 Task: Select goto and peek into the location of multiple implementations.
Action: Mouse moved to (15, 458)
Screenshot: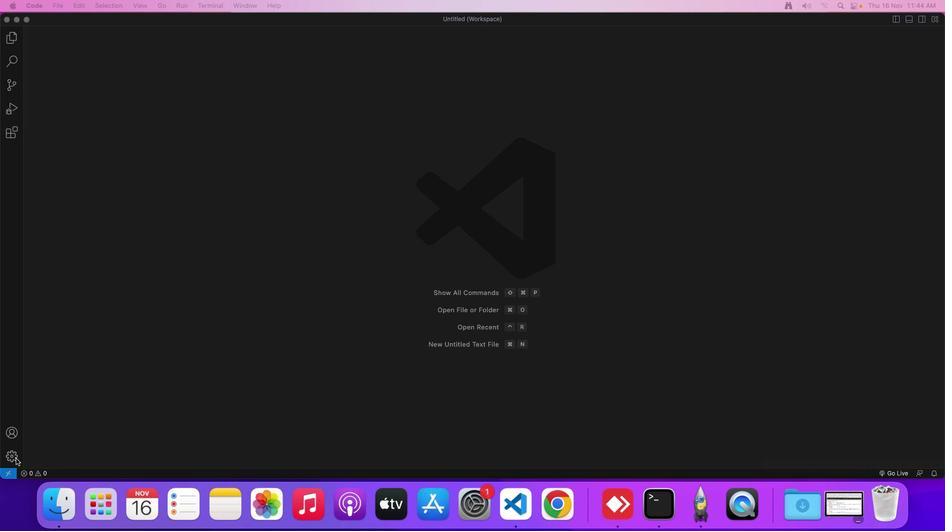 
Action: Mouse pressed left at (15, 458)
Screenshot: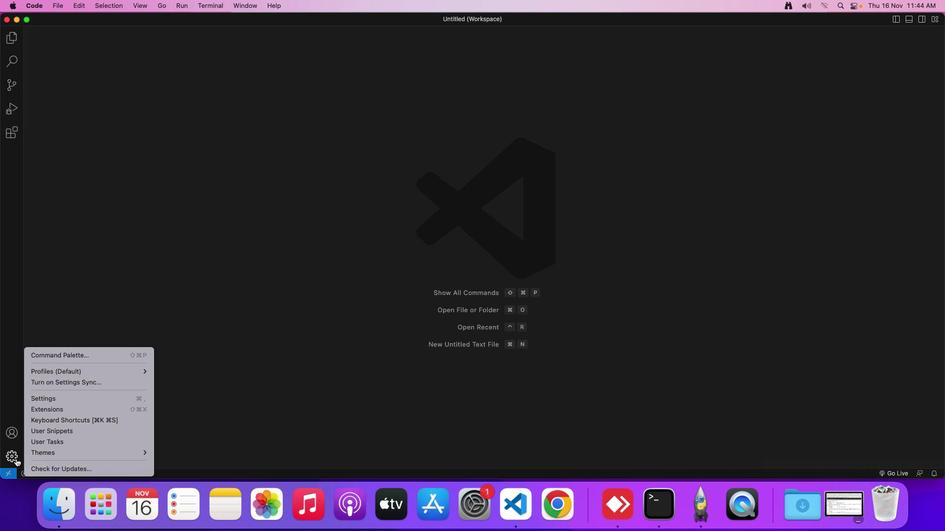 
Action: Mouse moved to (41, 397)
Screenshot: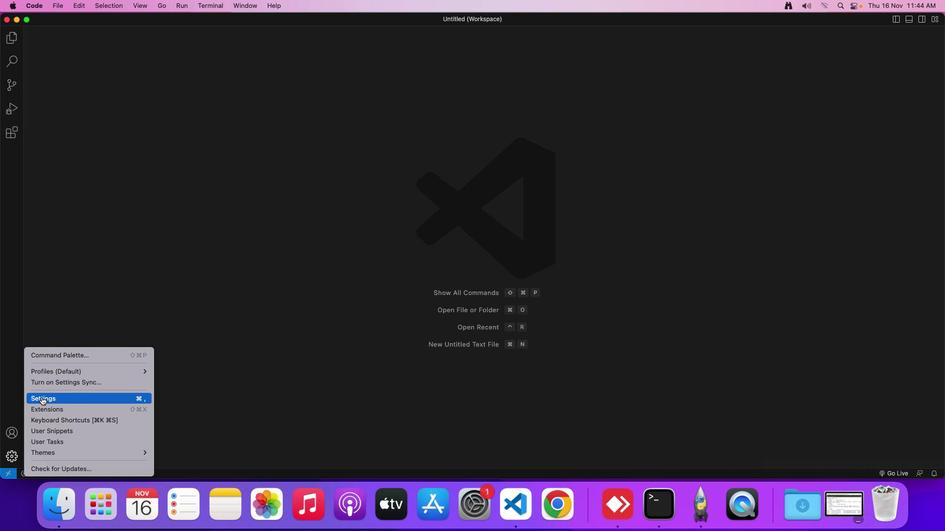 
Action: Mouse pressed left at (41, 397)
Screenshot: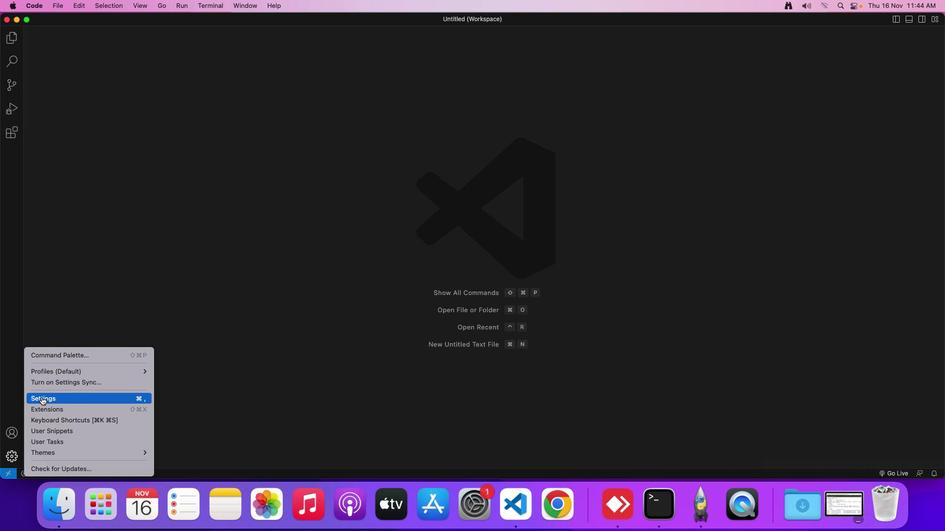 
Action: Mouse moved to (236, 80)
Screenshot: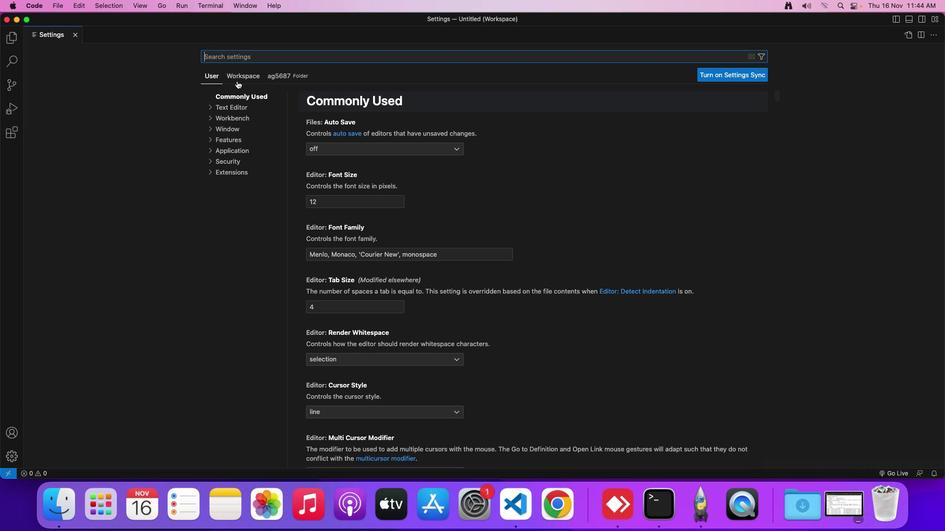 
Action: Mouse pressed left at (236, 80)
Screenshot: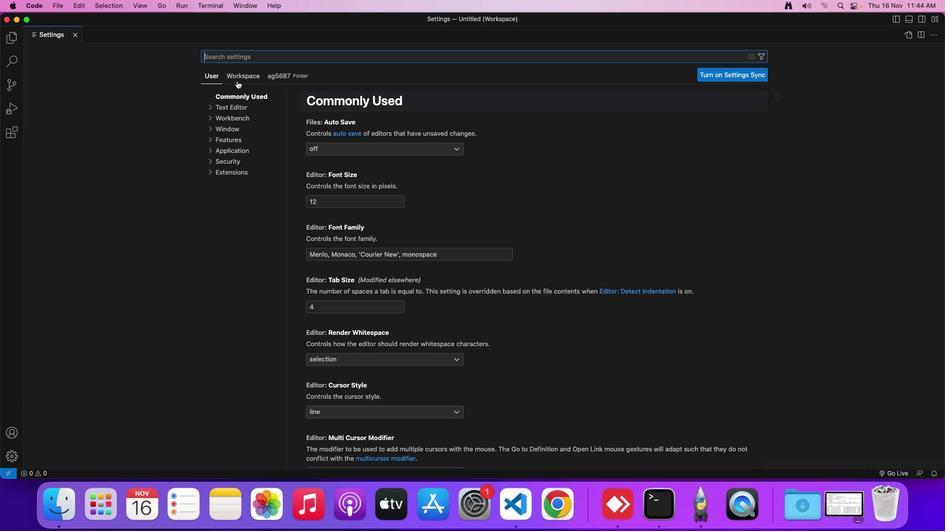 
Action: Mouse moved to (226, 106)
Screenshot: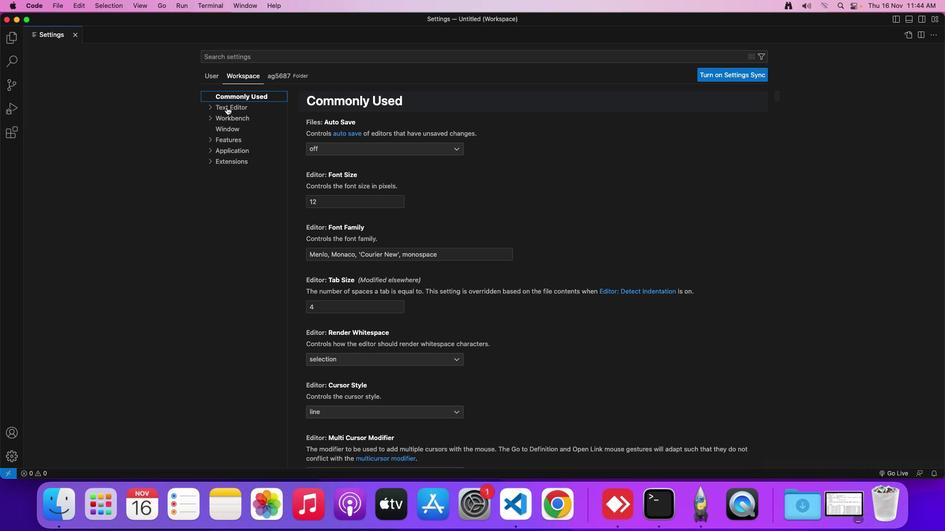 
Action: Mouse pressed left at (226, 106)
Screenshot: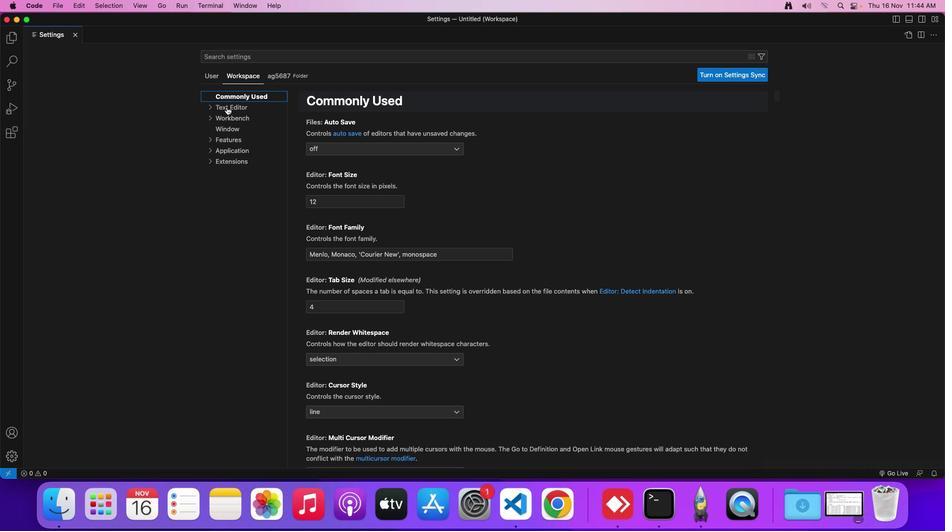 
Action: Mouse moved to (347, 300)
Screenshot: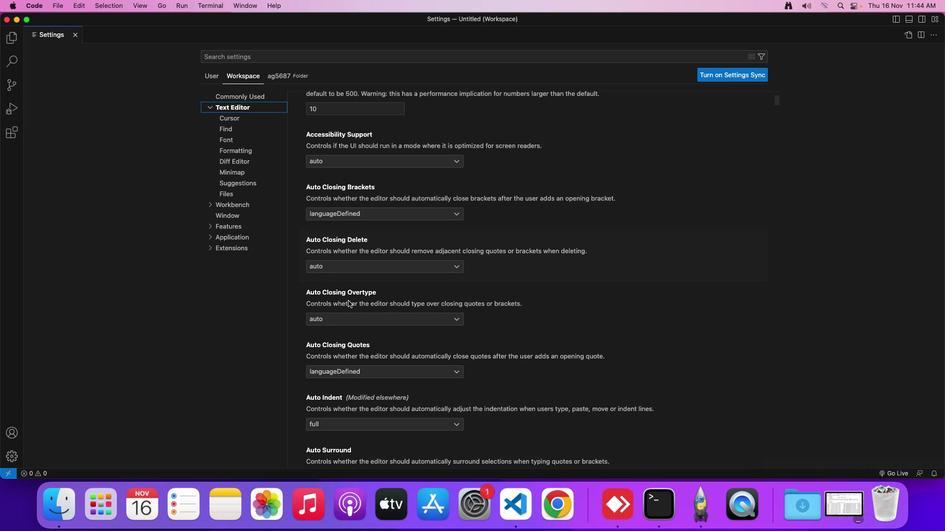 
Action: Mouse scrolled (347, 300) with delta (0, 0)
Screenshot: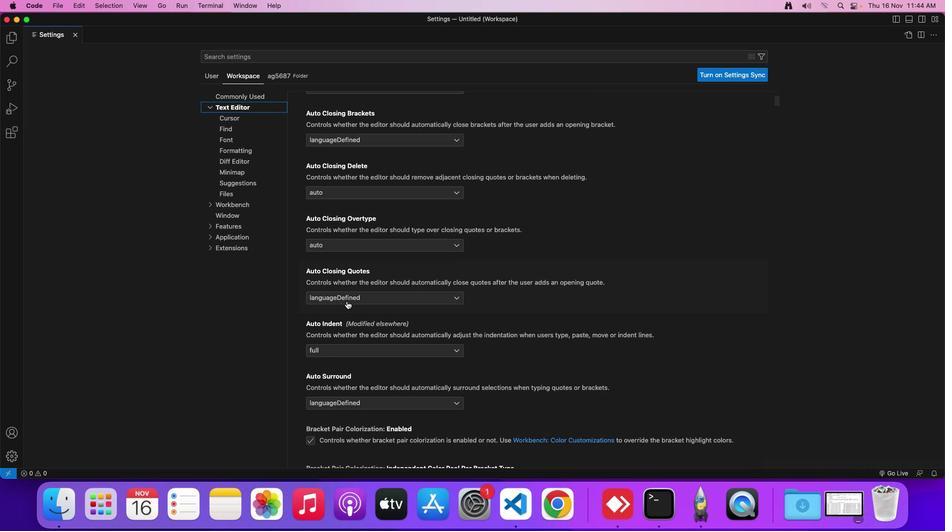 
Action: Mouse scrolled (347, 300) with delta (0, 0)
Screenshot: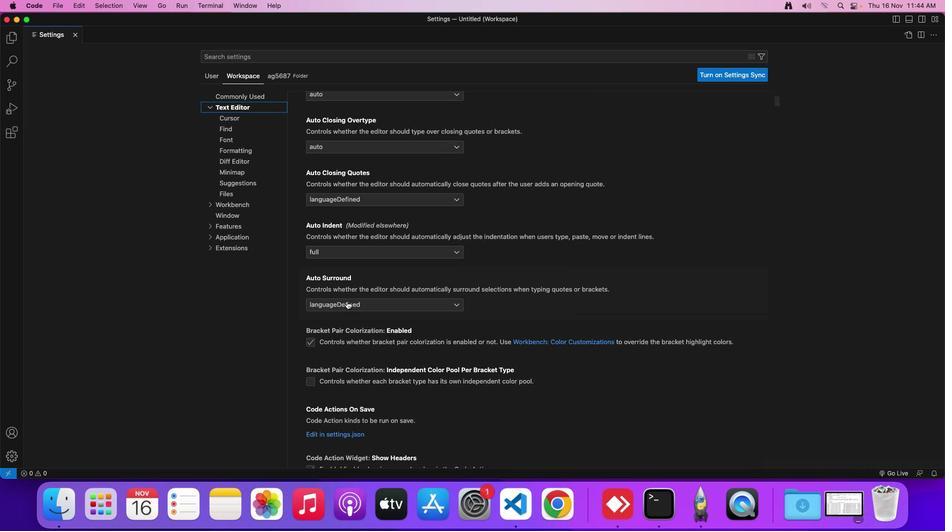 
Action: Mouse moved to (347, 301)
Screenshot: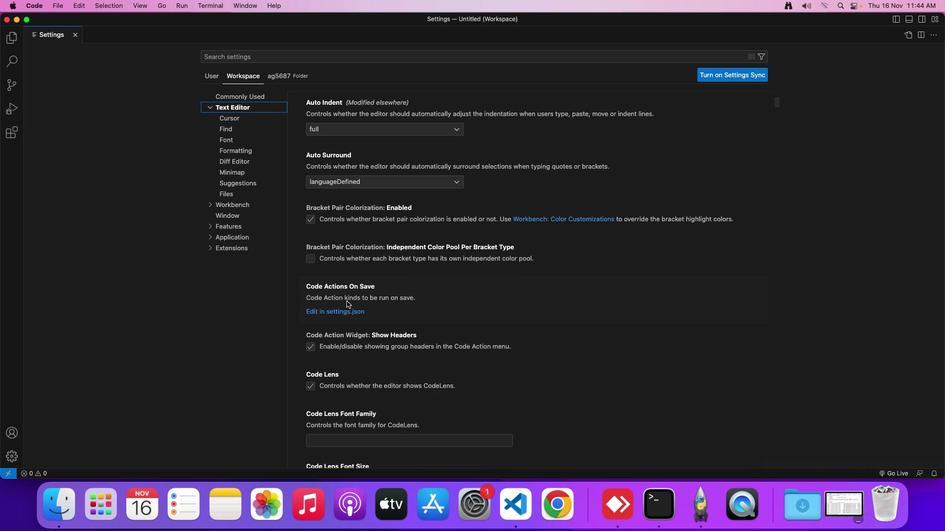 
Action: Mouse scrolled (347, 301) with delta (0, -1)
Screenshot: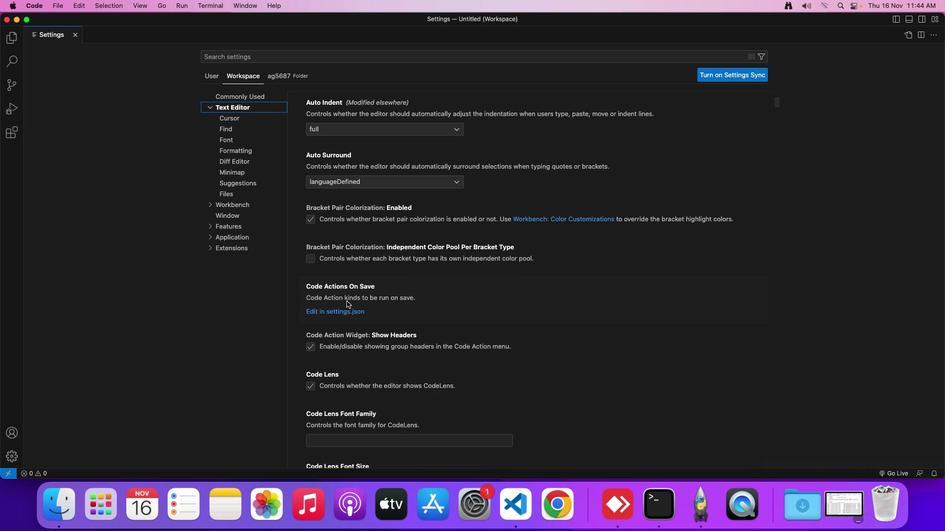 
Action: Mouse moved to (347, 301)
Screenshot: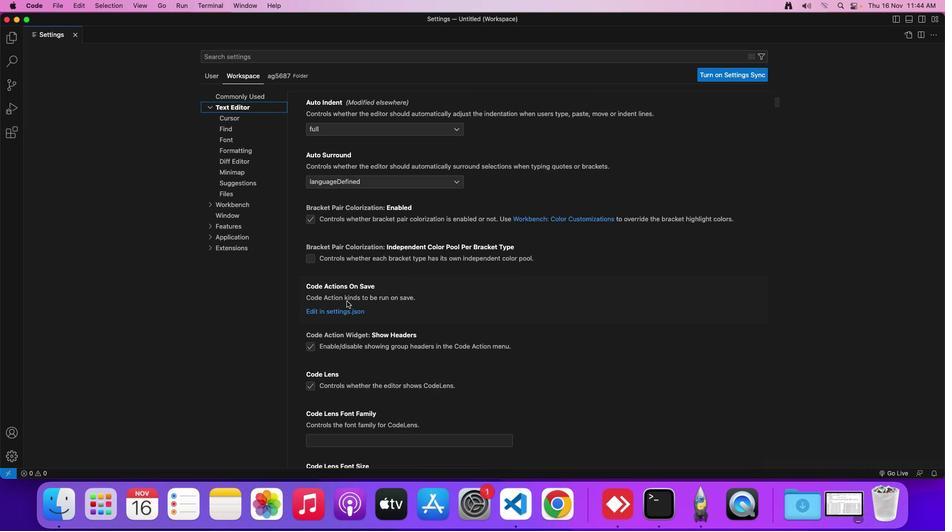 
Action: Mouse scrolled (347, 301) with delta (0, -1)
Screenshot: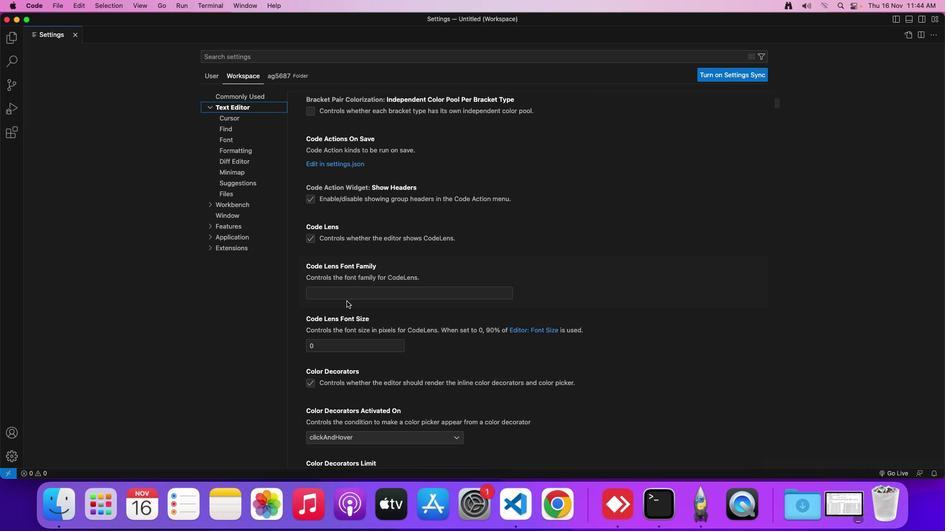 
Action: Mouse scrolled (347, 301) with delta (0, -2)
Screenshot: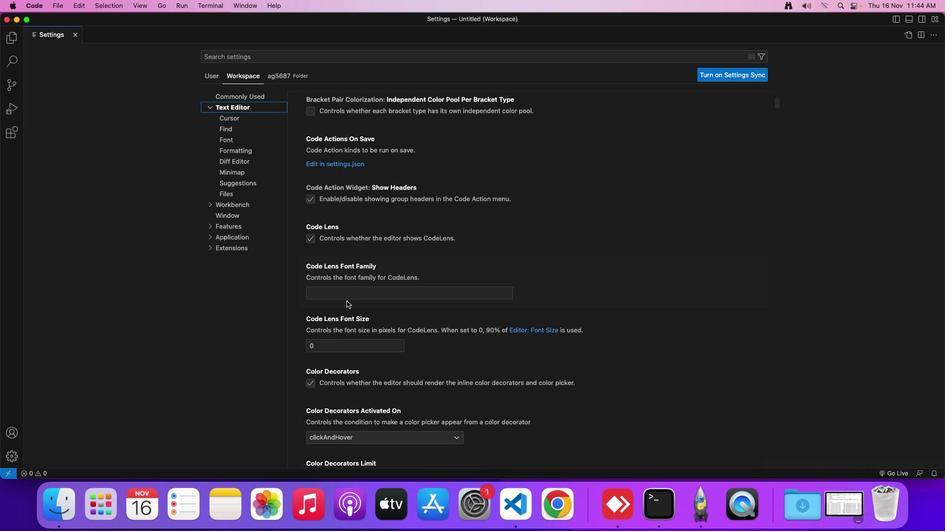 
Action: Mouse scrolled (347, 301) with delta (0, -2)
Screenshot: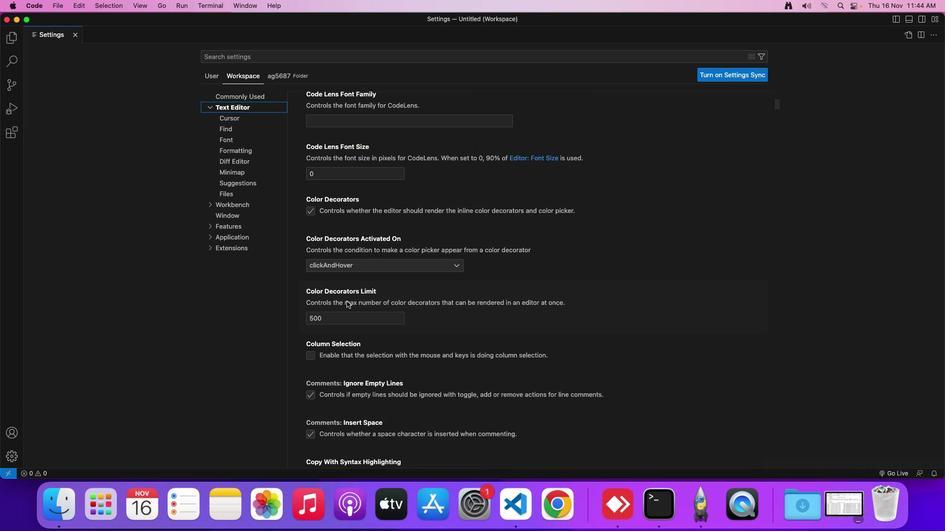 
Action: Mouse scrolled (347, 301) with delta (0, -3)
Screenshot: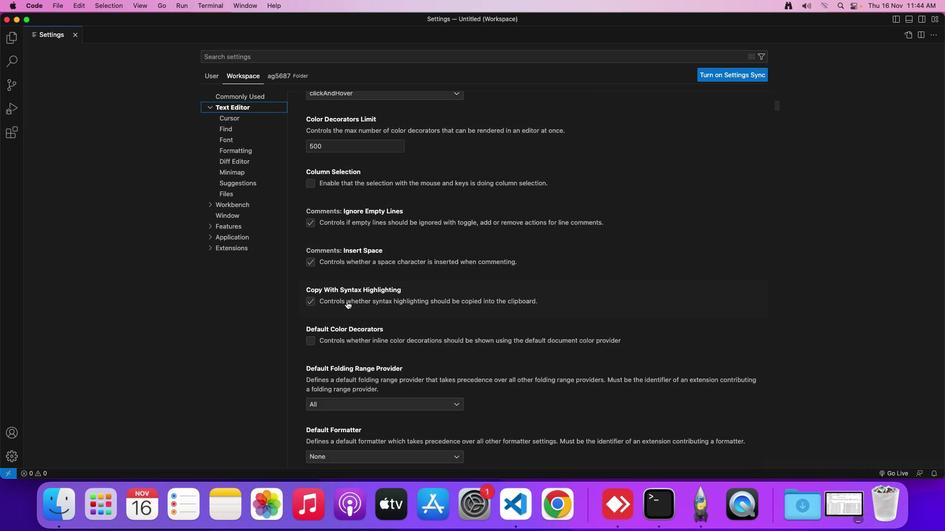 
Action: Mouse scrolled (347, 301) with delta (0, -3)
Screenshot: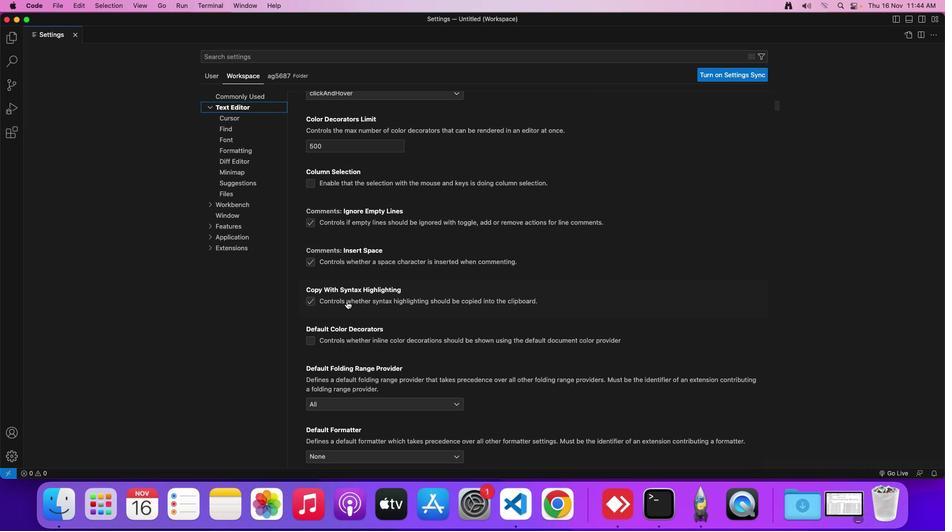 
Action: Mouse scrolled (347, 301) with delta (0, 0)
Screenshot: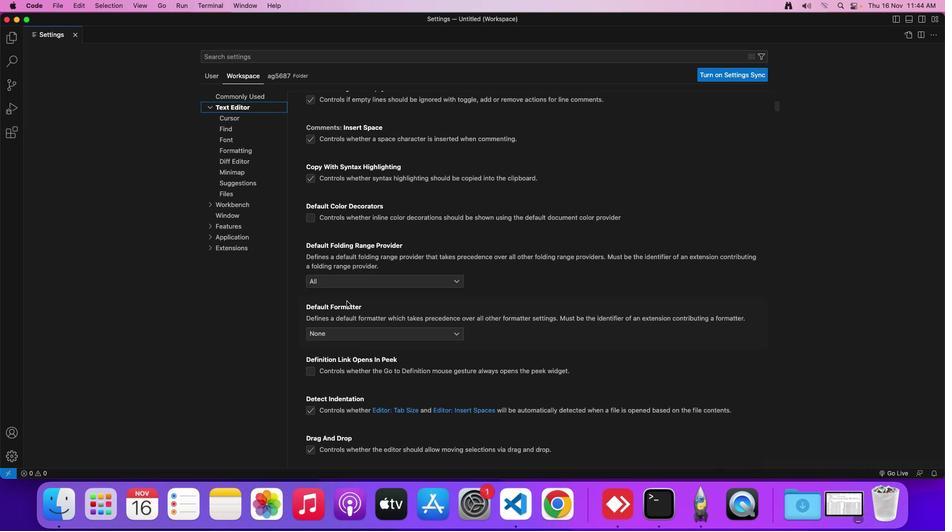 
Action: Mouse scrolled (347, 301) with delta (0, 0)
Screenshot: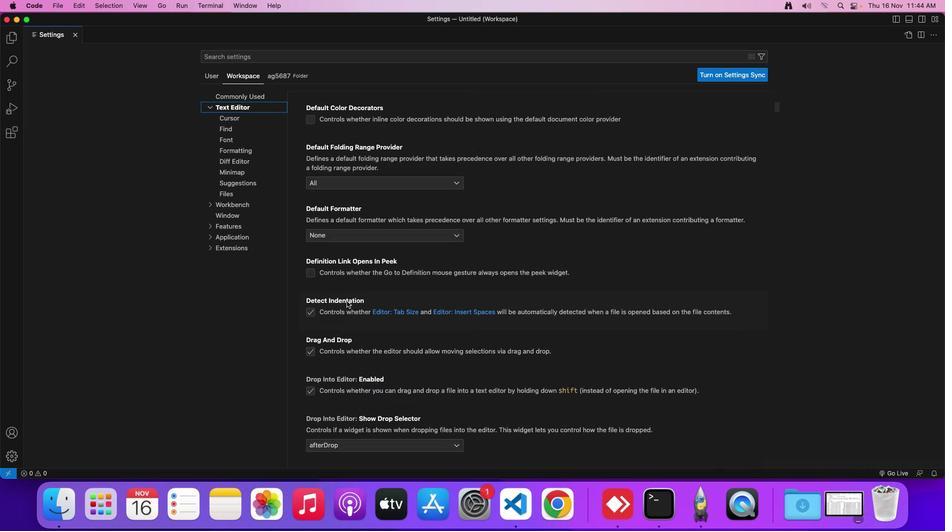 
Action: Mouse scrolled (347, 301) with delta (0, -1)
Screenshot: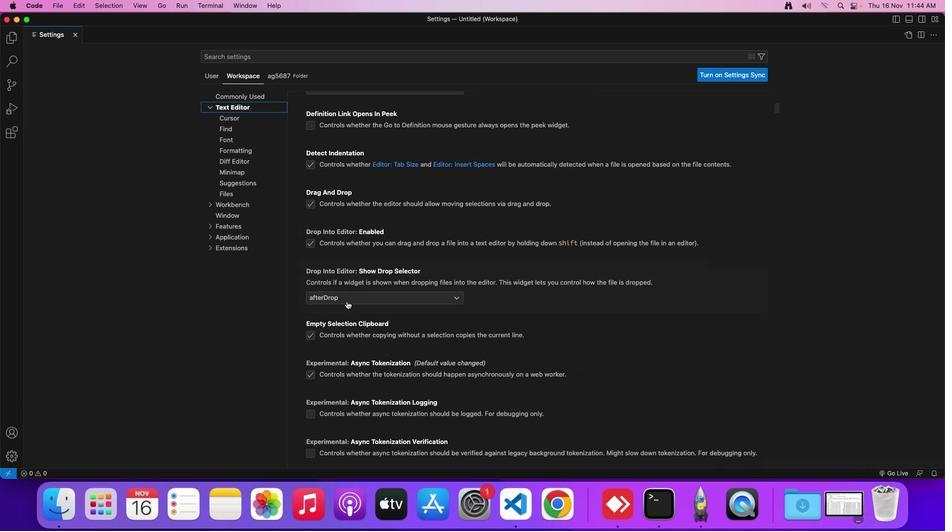 
Action: Mouse scrolled (347, 301) with delta (0, -1)
Screenshot: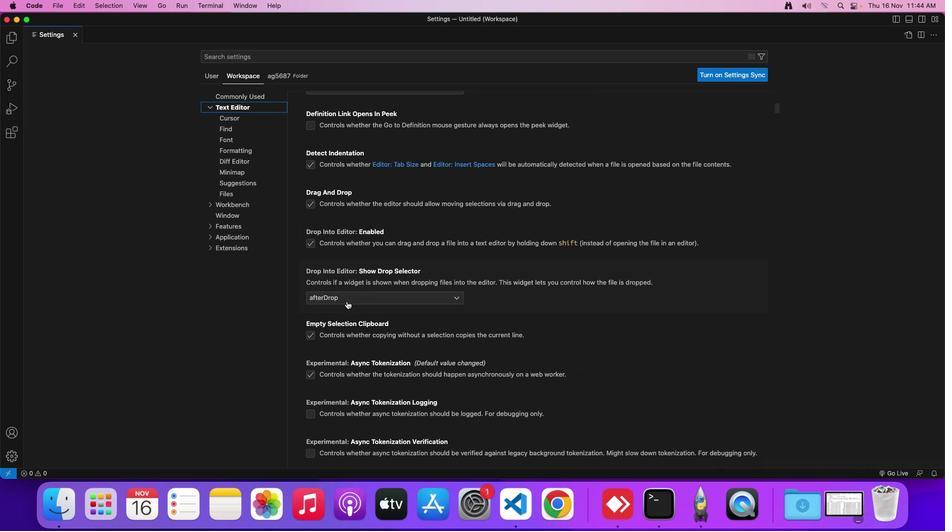 
Action: Mouse scrolled (347, 301) with delta (0, -2)
Screenshot: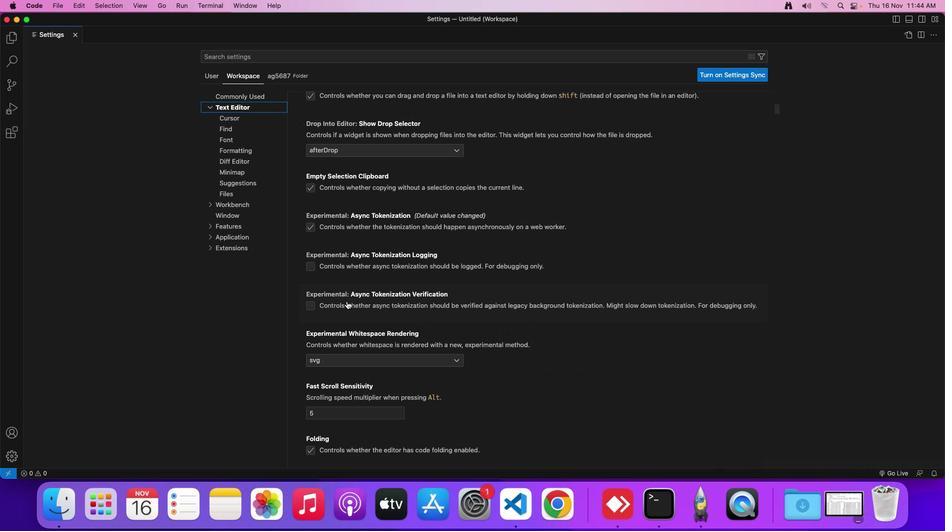 
Action: Mouse scrolled (347, 301) with delta (0, -2)
Screenshot: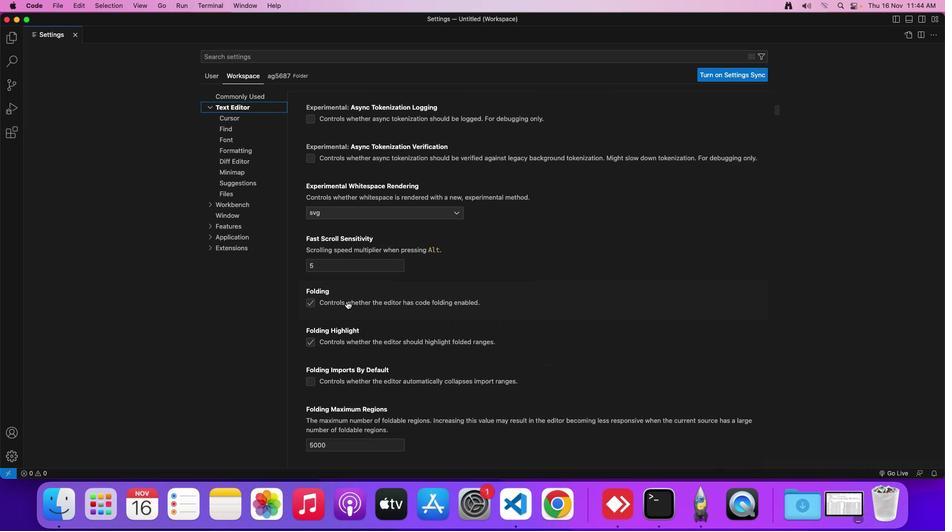 
Action: Mouse scrolled (347, 301) with delta (0, -2)
Screenshot: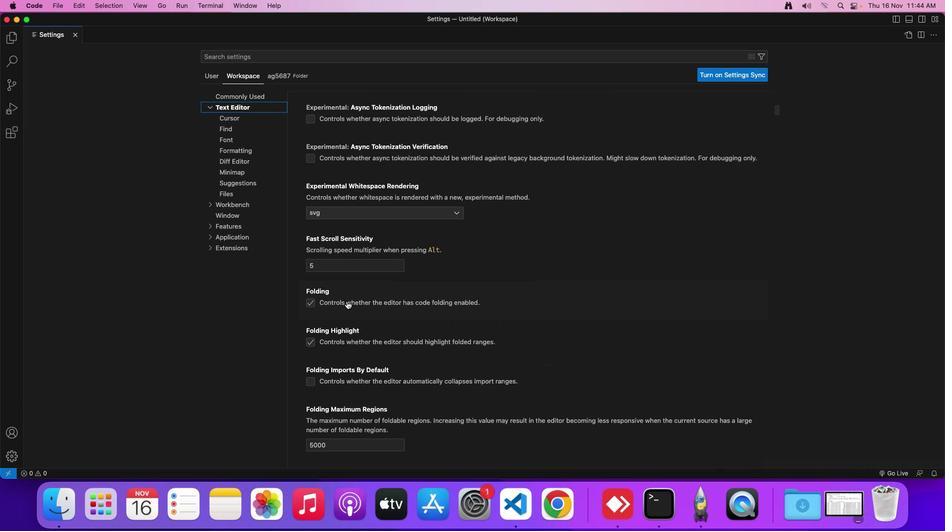 
Action: Mouse scrolled (347, 301) with delta (0, 0)
Screenshot: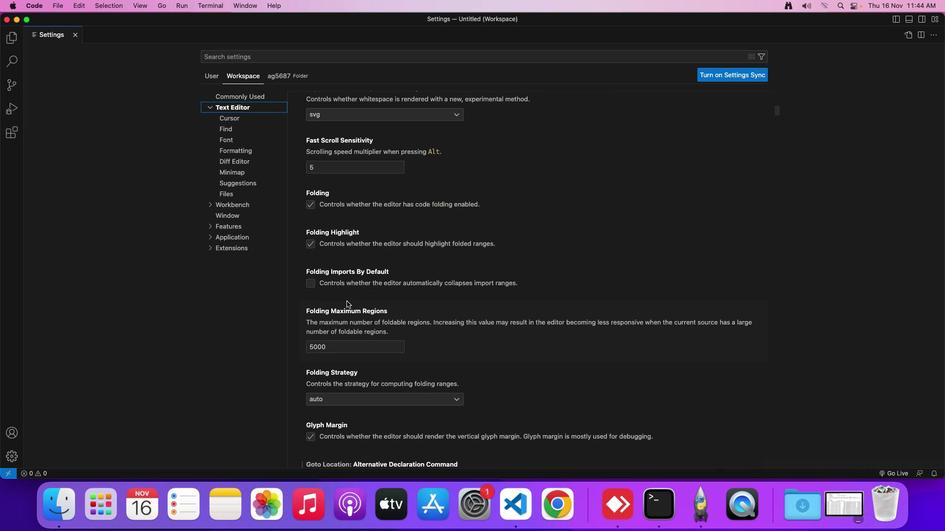 
Action: Mouse scrolled (347, 301) with delta (0, 0)
Screenshot: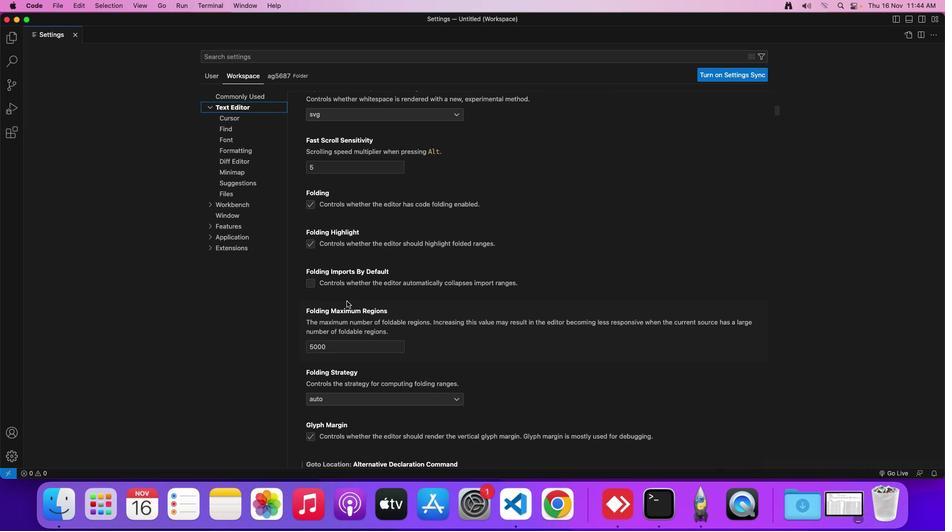 
Action: Mouse scrolled (347, 301) with delta (0, 0)
Screenshot: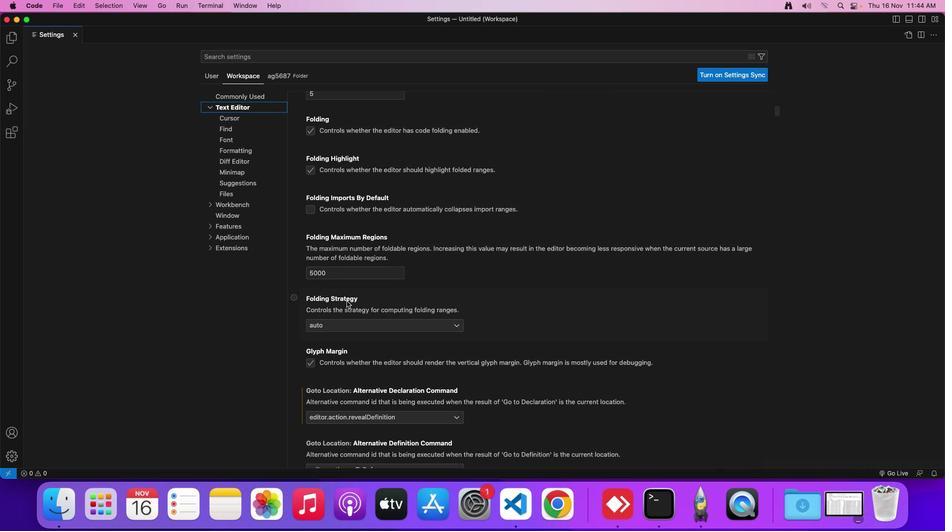 
Action: Mouse scrolled (347, 301) with delta (0, -1)
Screenshot: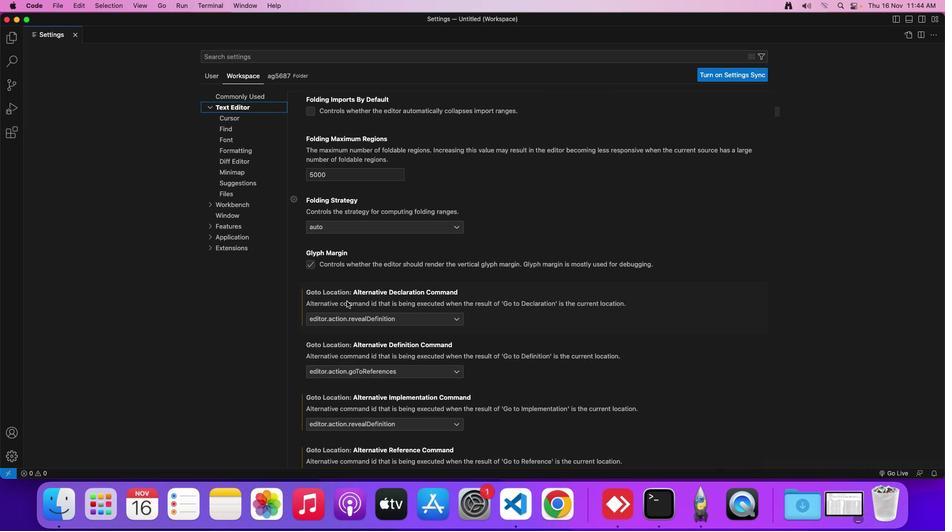 
Action: Mouse scrolled (347, 301) with delta (0, -1)
Screenshot: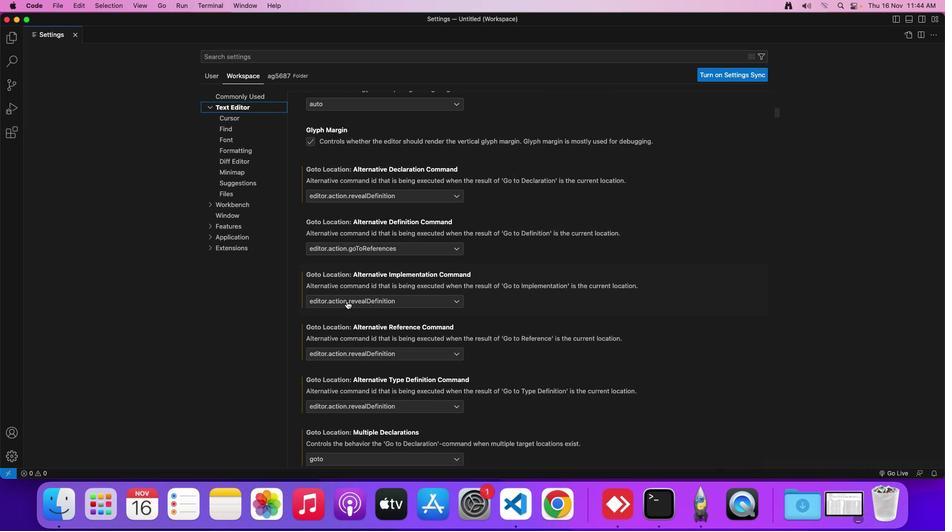 
Action: Mouse scrolled (347, 301) with delta (0, -2)
Screenshot: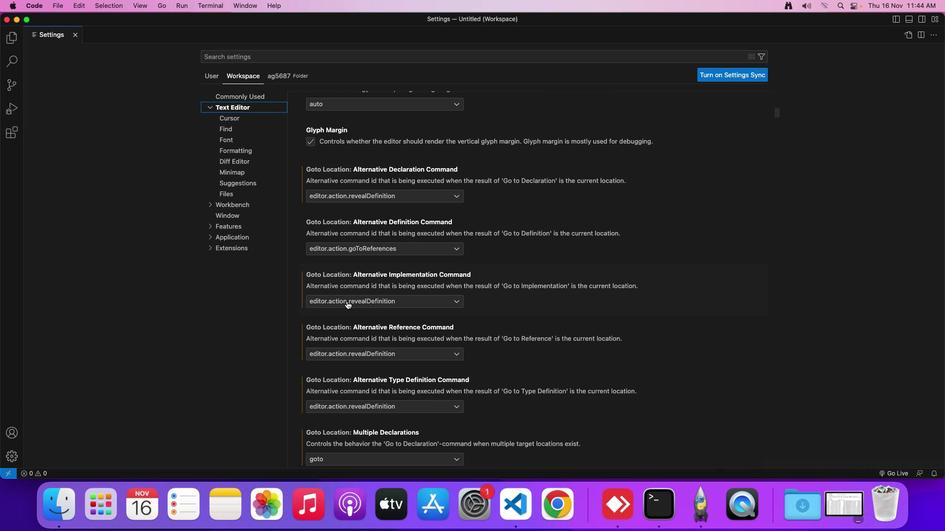 
Action: Mouse scrolled (347, 301) with delta (0, 0)
Screenshot: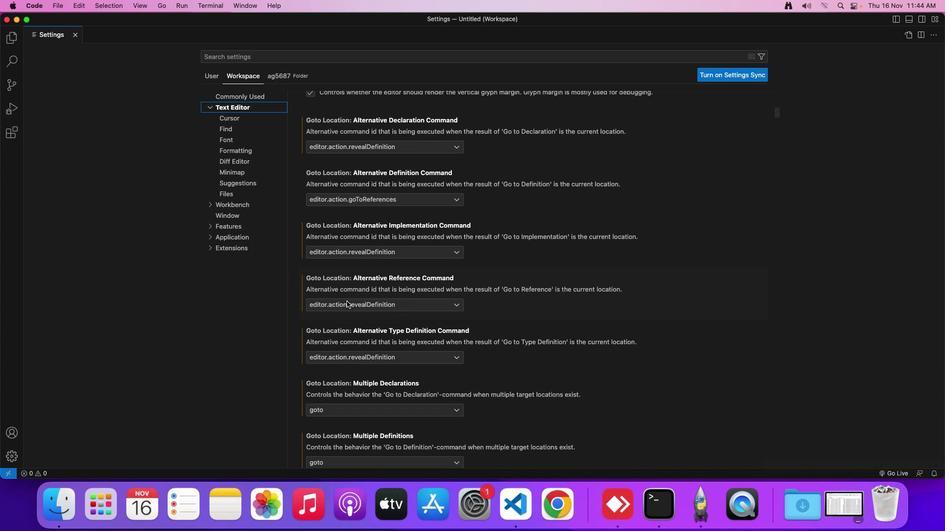 
Action: Mouse scrolled (347, 301) with delta (0, 0)
Screenshot: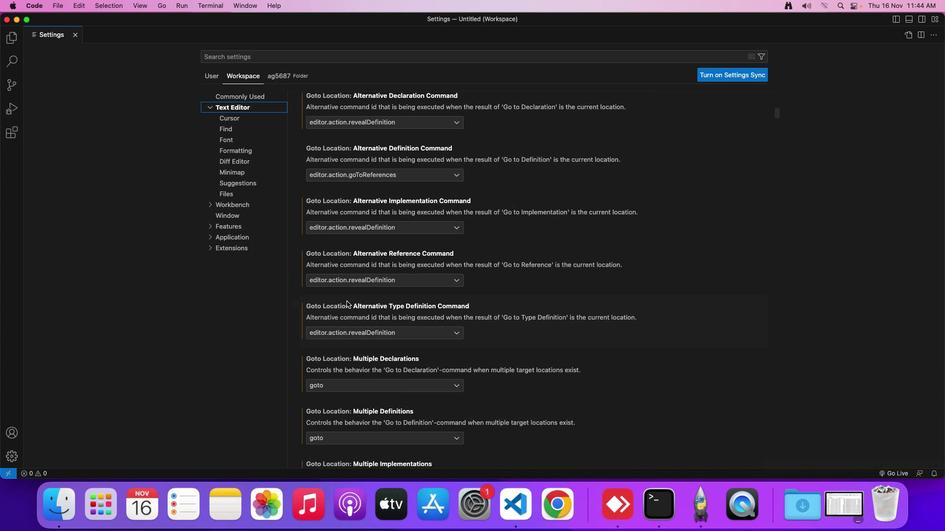 
Action: Mouse scrolled (347, 301) with delta (0, 0)
Screenshot: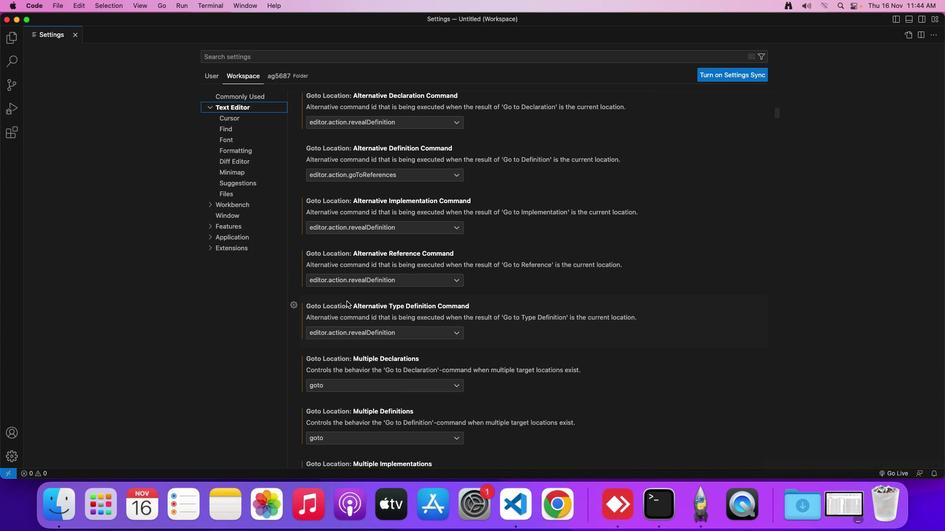
Action: Mouse scrolled (347, 301) with delta (0, 0)
Screenshot: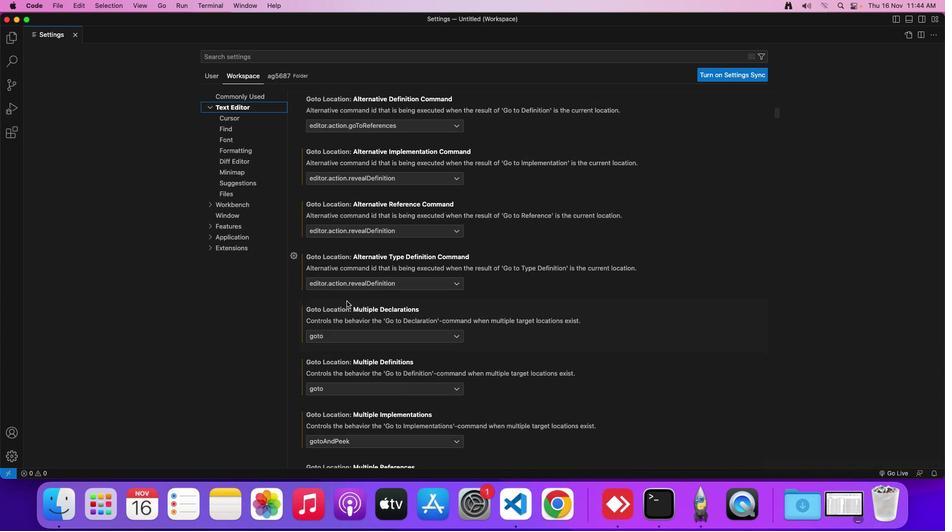
Action: Mouse scrolled (347, 301) with delta (0, 0)
Screenshot: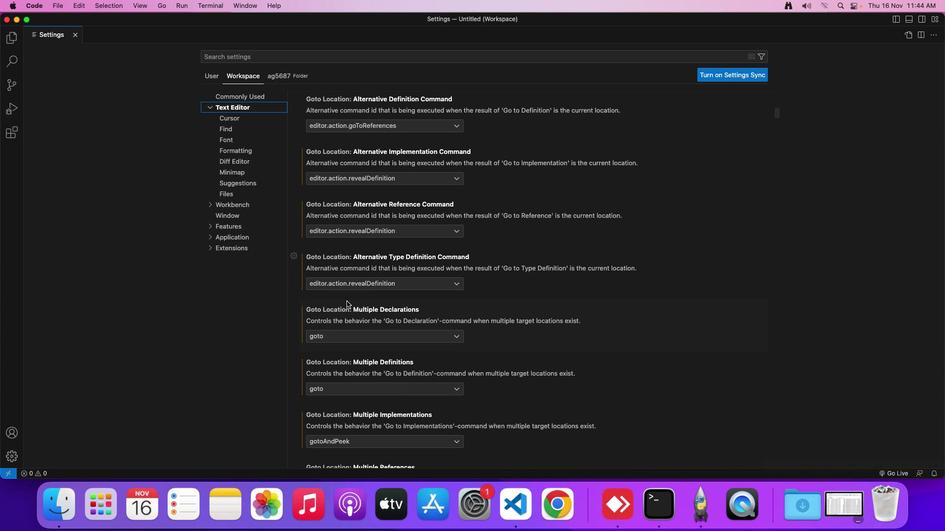 
Action: Mouse scrolled (347, 301) with delta (0, 0)
Screenshot: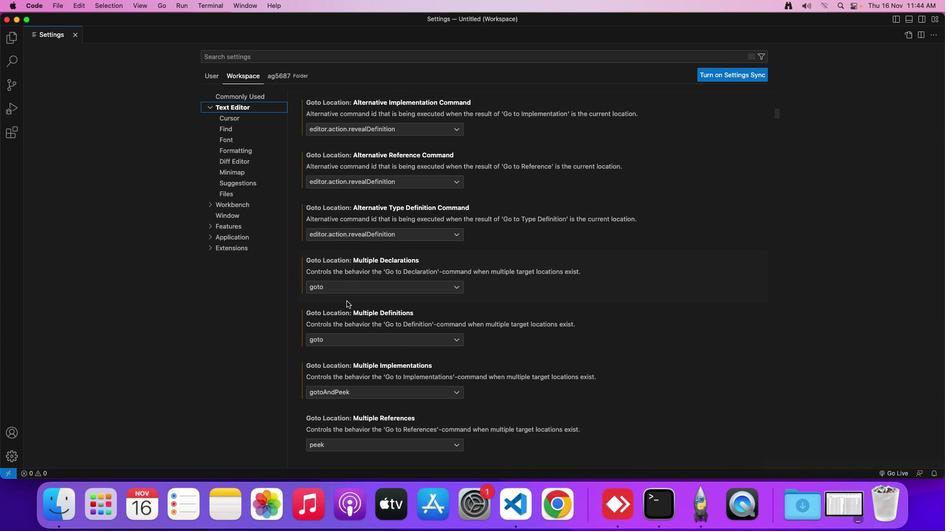 
Action: Mouse scrolled (347, 301) with delta (0, 0)
Screenshot: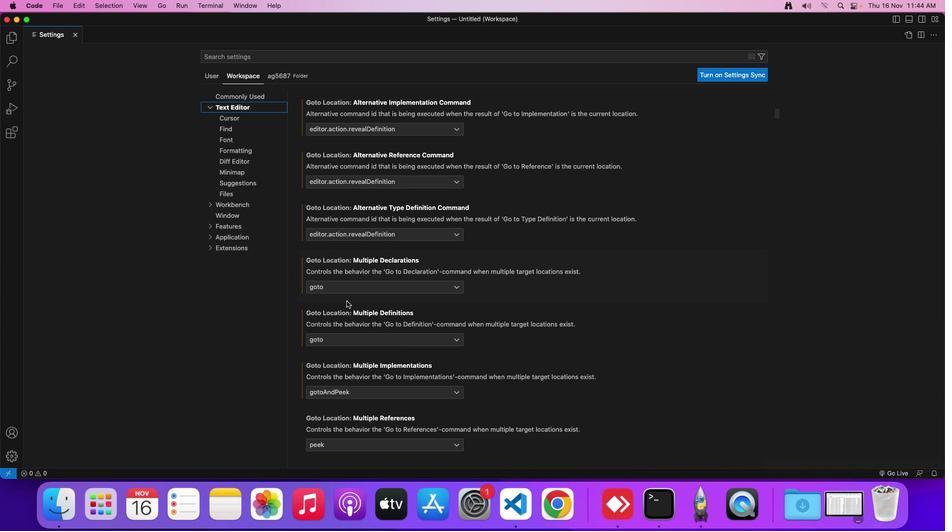 
Action: Mouse scrolled (347, 301) with delta (0, 0)
Screenshot: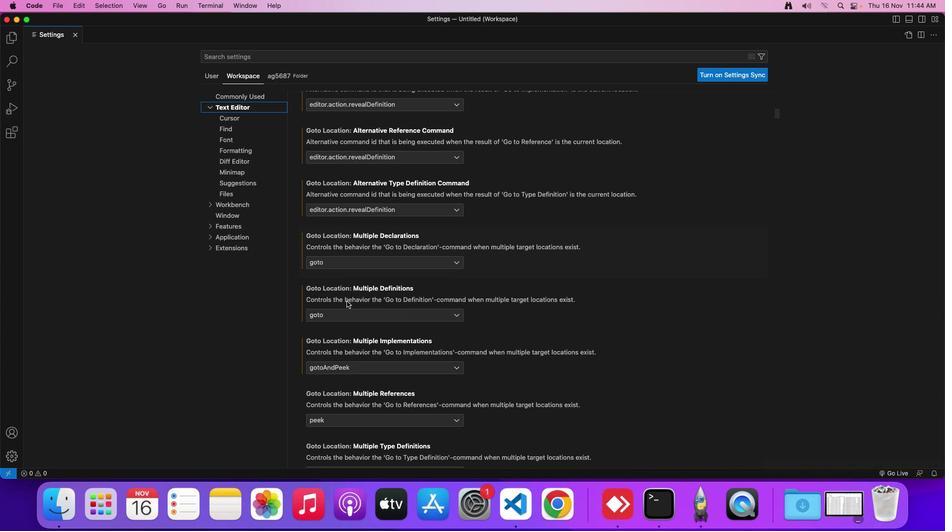 
Action: Mouse scrolled (347, 301) with delta (0, 0)
Screenshot: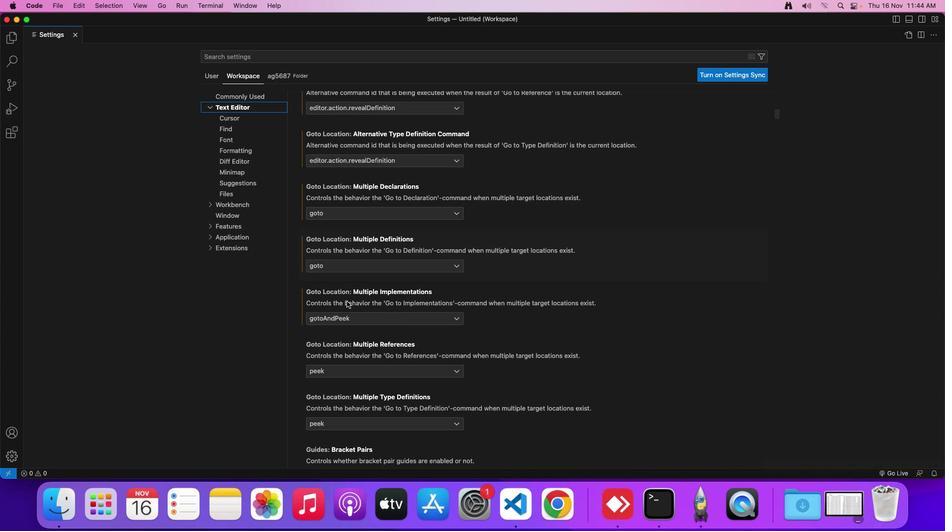 
Action: Mouse scrolled (347, 301) with delta (0, 0)
Screenshot: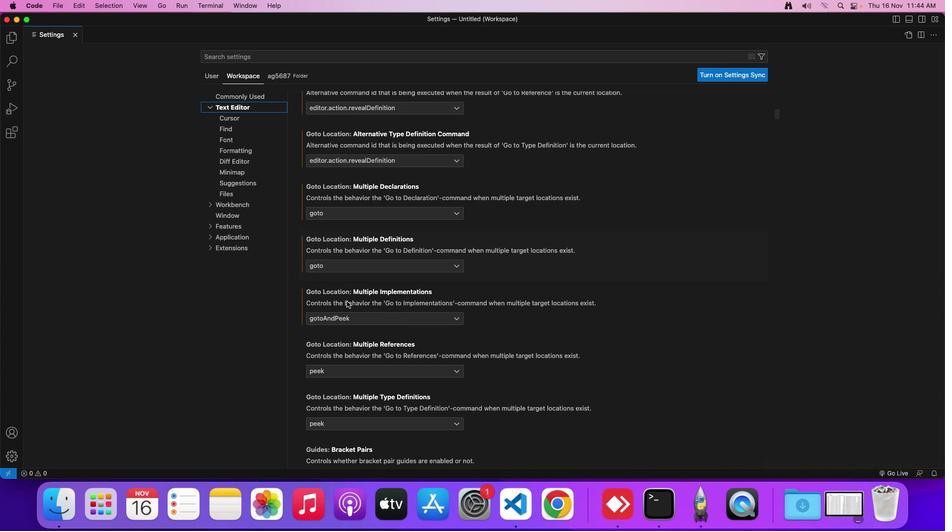 
Action: Mouse scrolled (347, 301) with delta (0, 0)
Screenshot: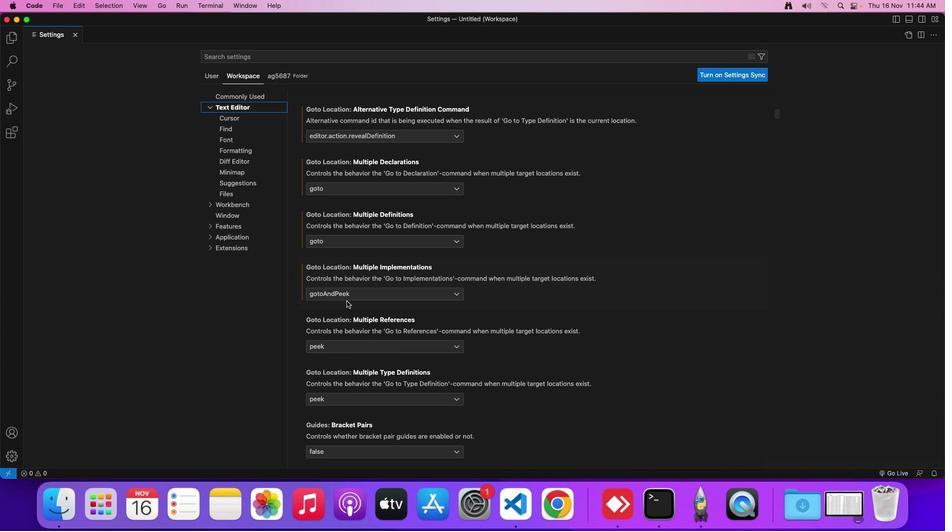 
Action: Mouse moved to (434, 287)
Screenshot: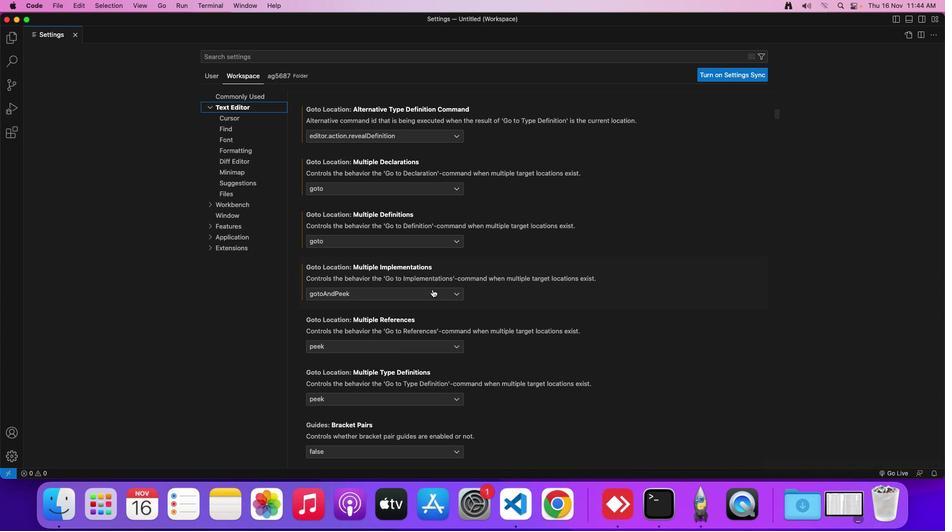 
Action: Mouse pressed left at (434, 287)
Screenshot: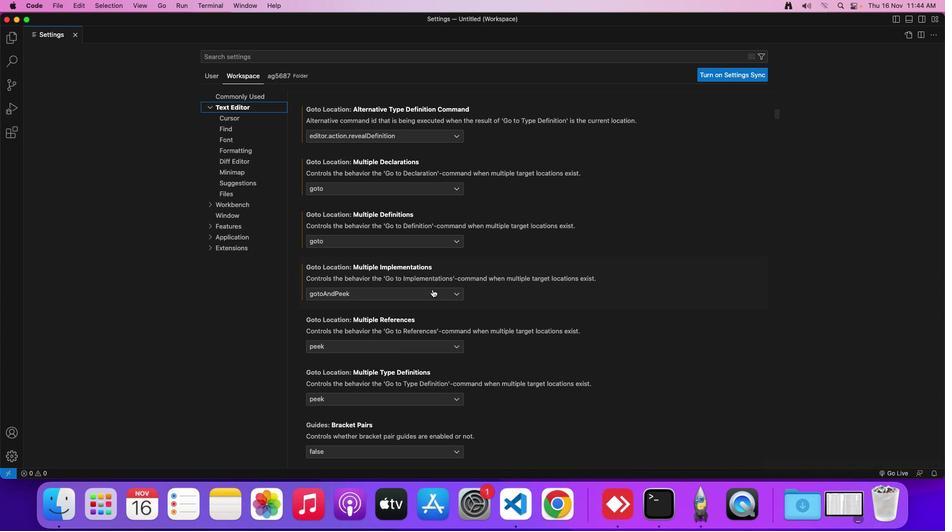 
Action: Mouse moved to (350, 317)
Screenshot: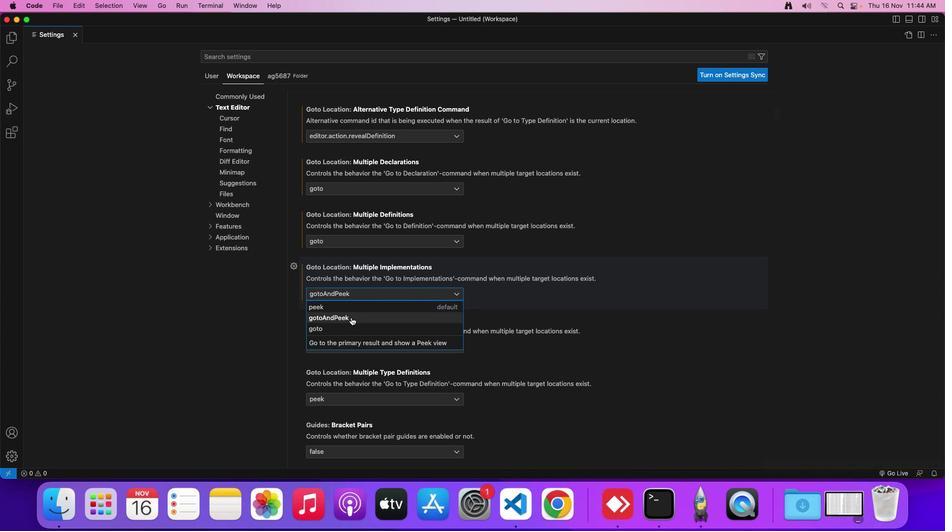 
Action: Mouse pressed left at (350, 317)
Screenshot: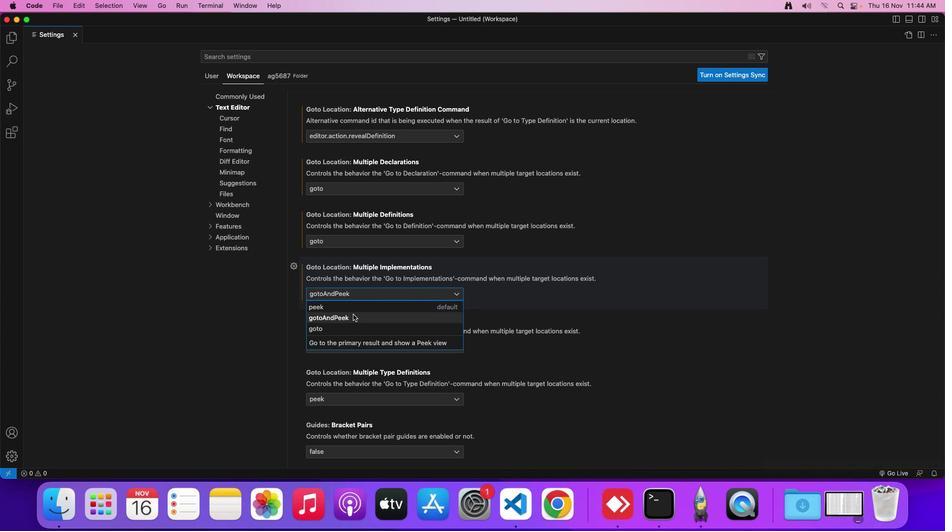 
Action: Mouse moved to (387, 300)
Screenshot: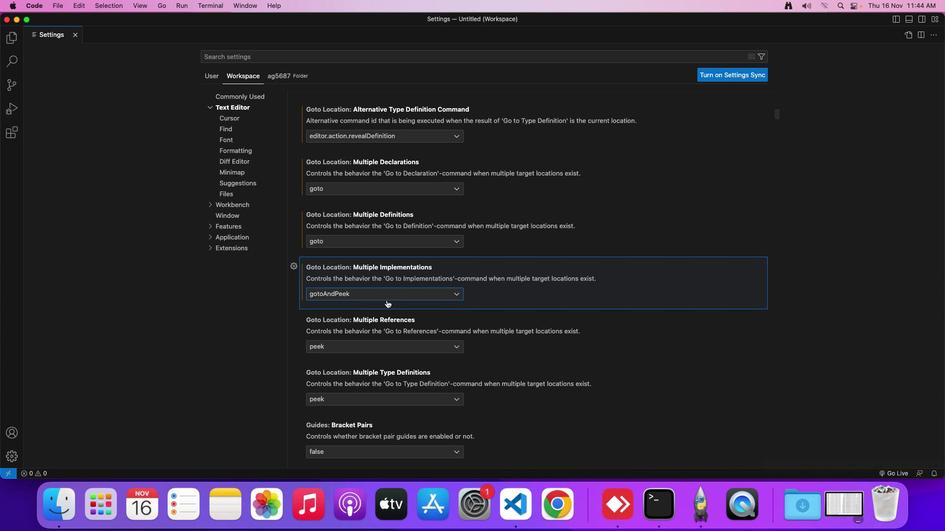 
